 Task: Add The Butcher Shop Spicy Andouille Sausage to the cart.
Action: Mouse moved to (19, 66)
Screenshot: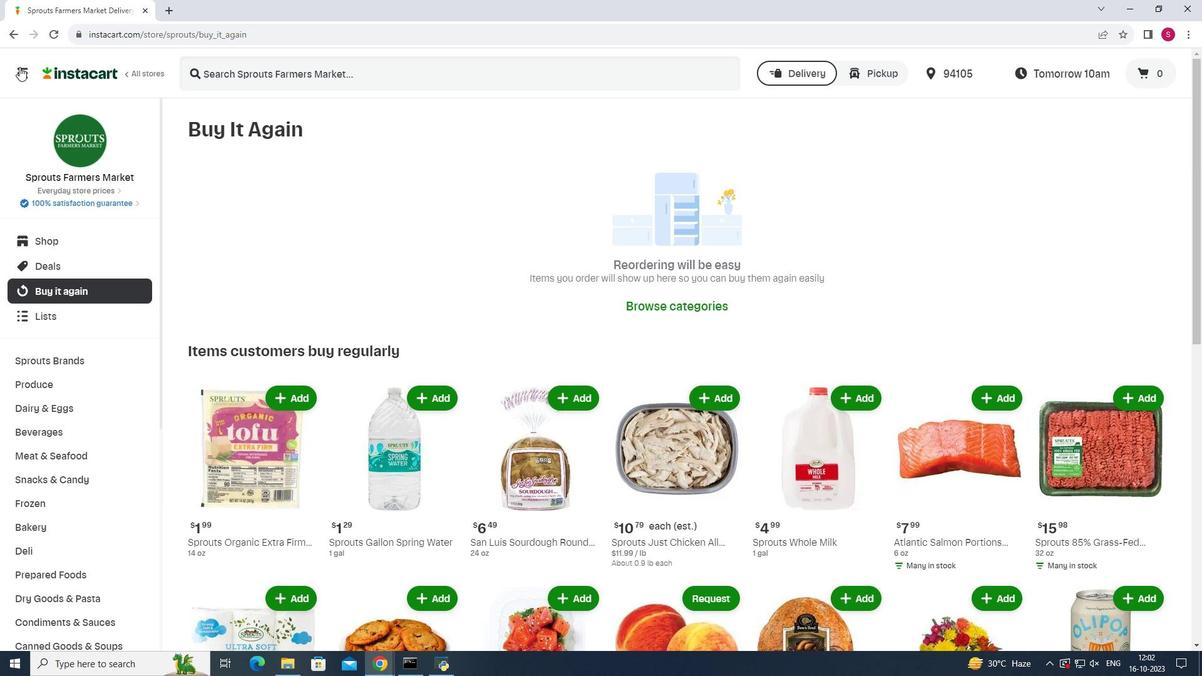 
Action: Mouse pressed left at (19, 66)
Screenshot: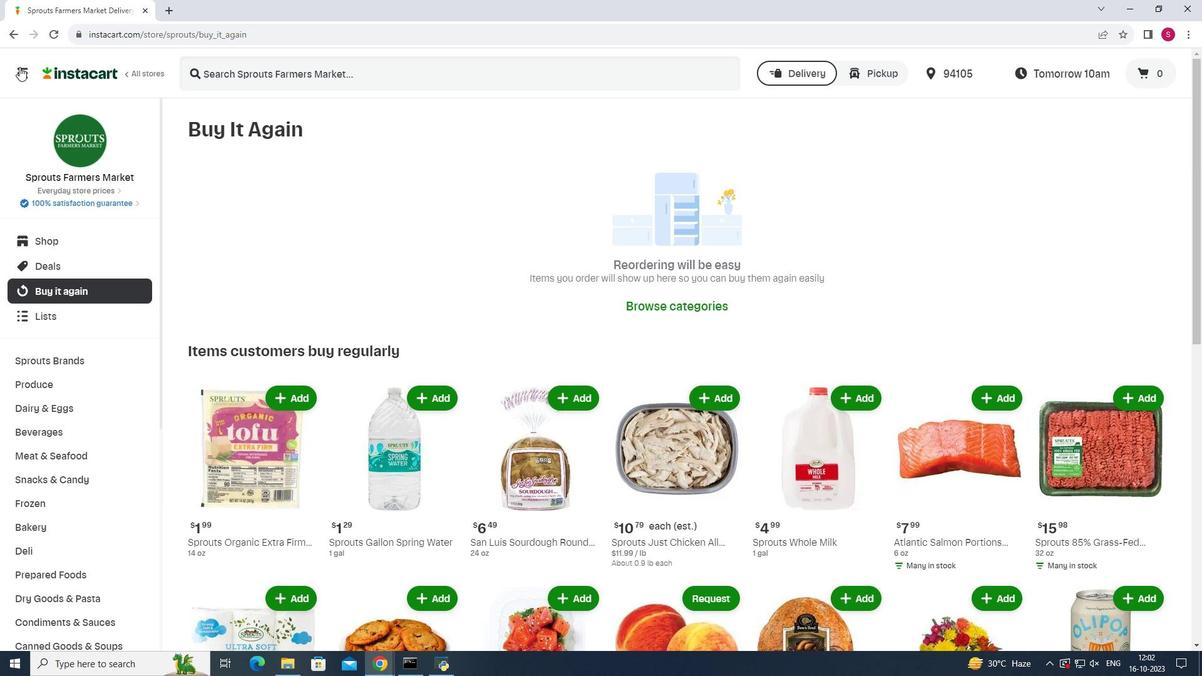 
Action: Mouse moved to (84, 327)
Screenshot: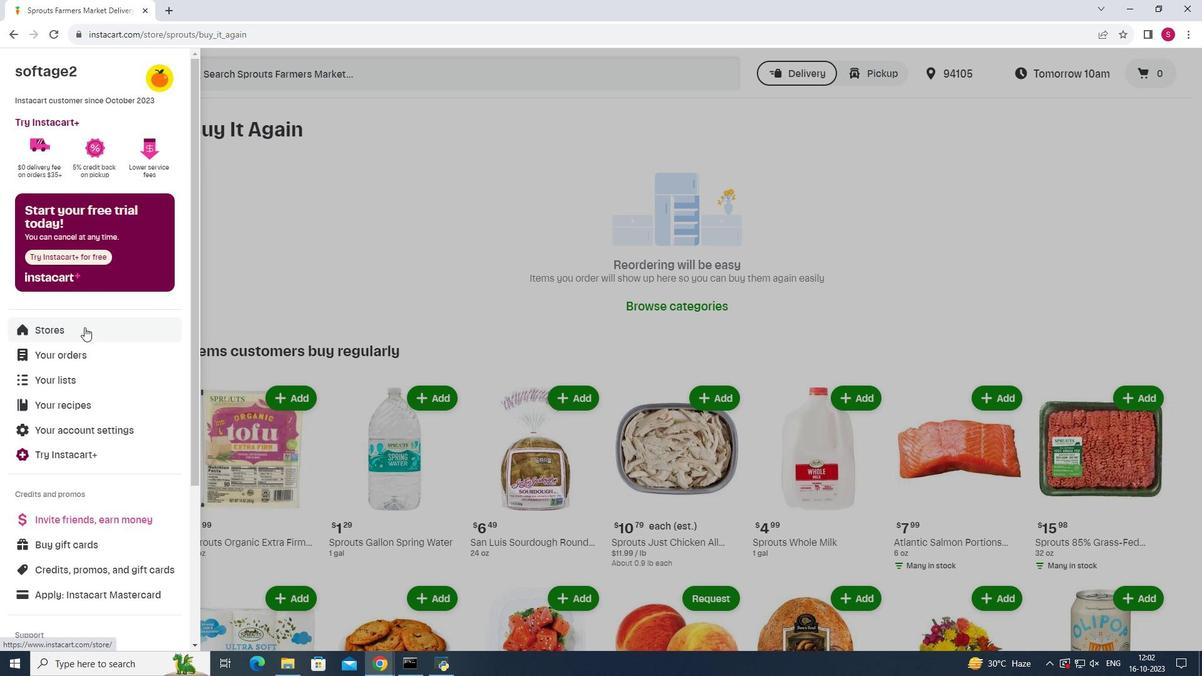 
Action: Mouse pressed left at (84, 327)
Screenshot: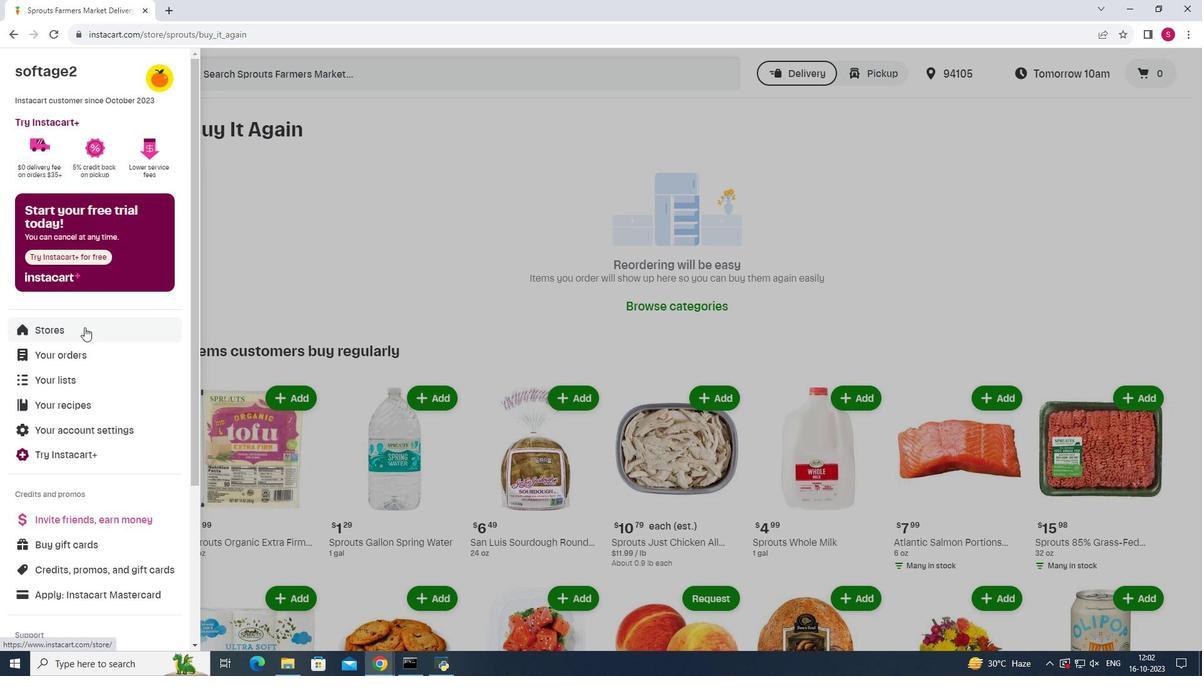 
Action: Mouse moved to (302, 114)
Screenshot: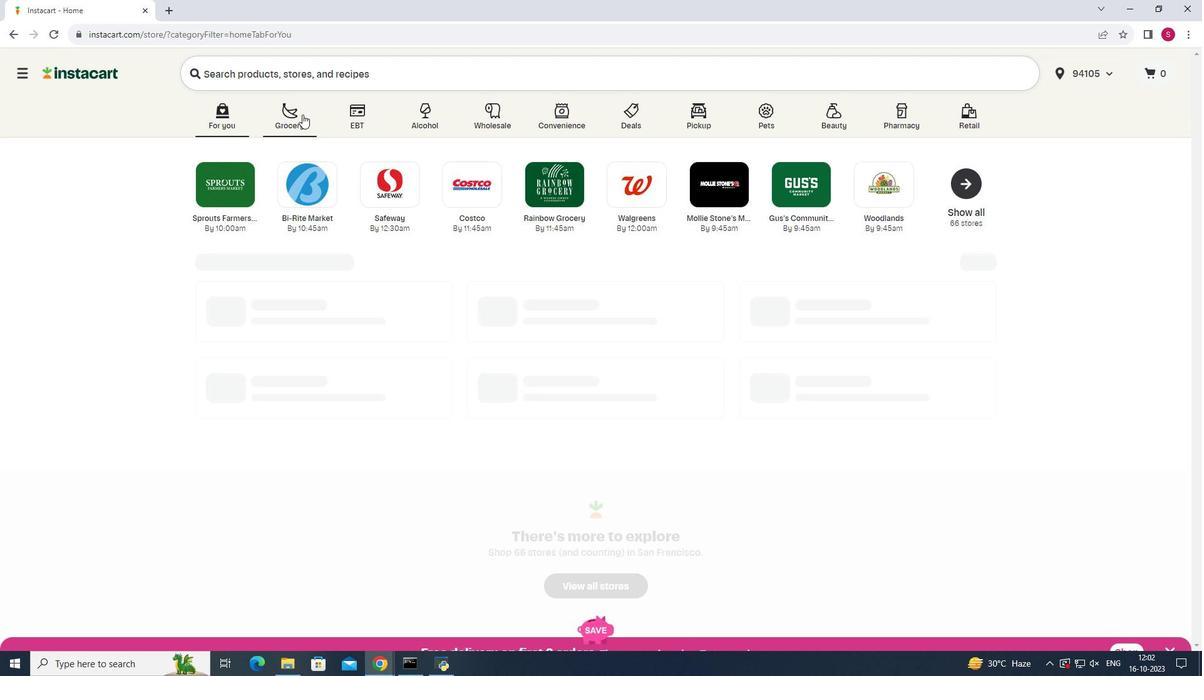 
Action: Mouse pressed left at (302, 114)
Screenshot: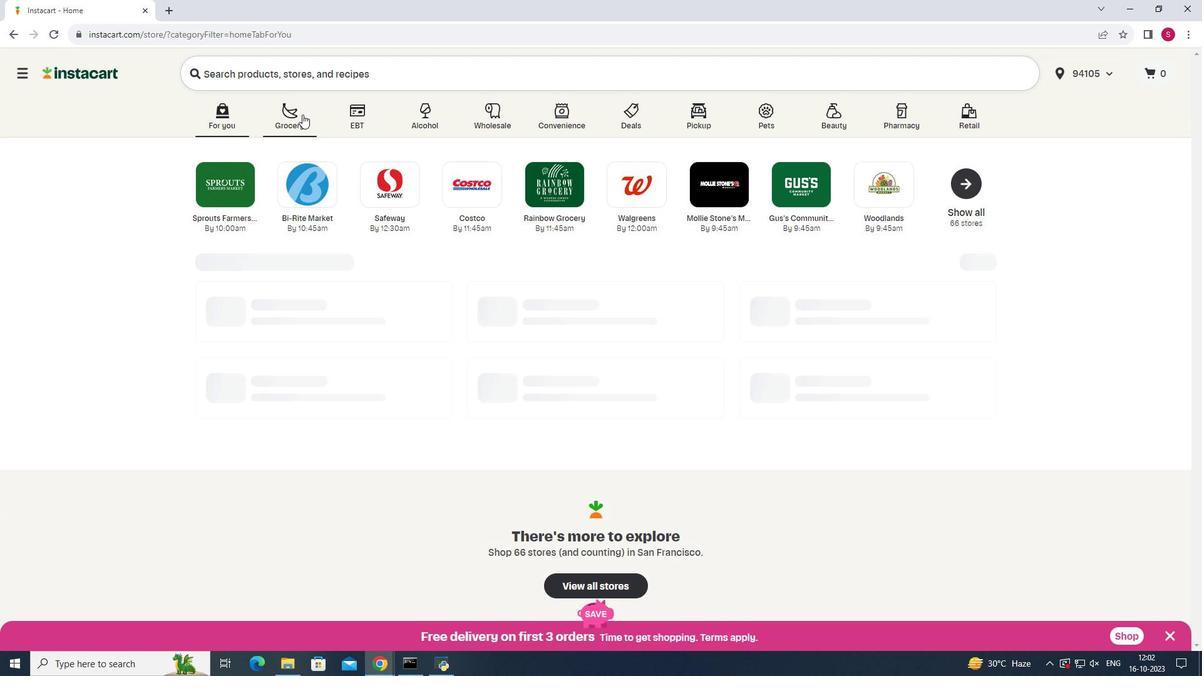 
Action: Mouse moved to (830, 171)
Screenshot: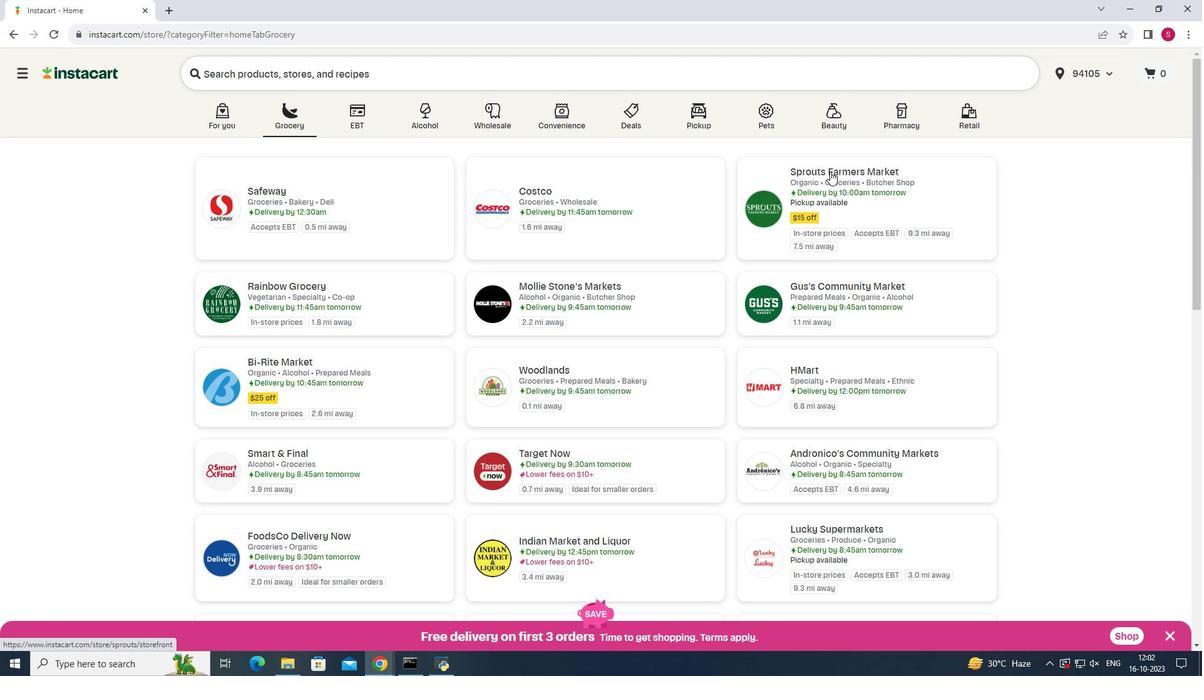 
Action: Mouse pressed left at (830, 171)
Screenshot: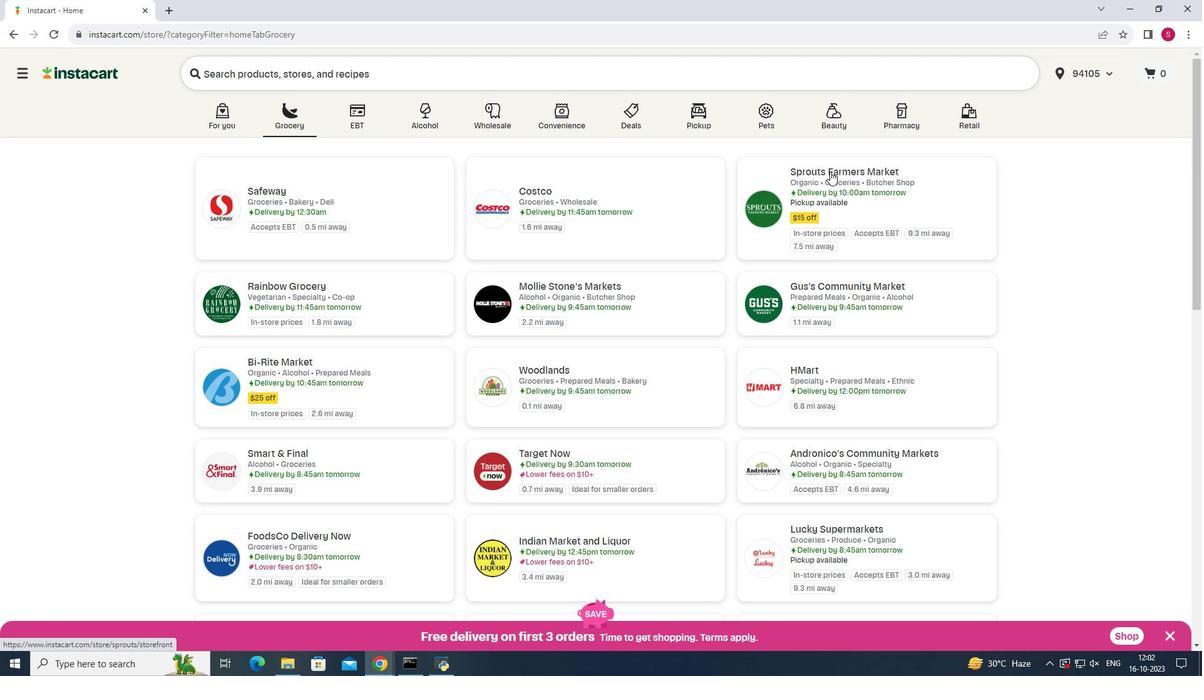 
Action: Mouse moved to (66, 455)
Screenshot: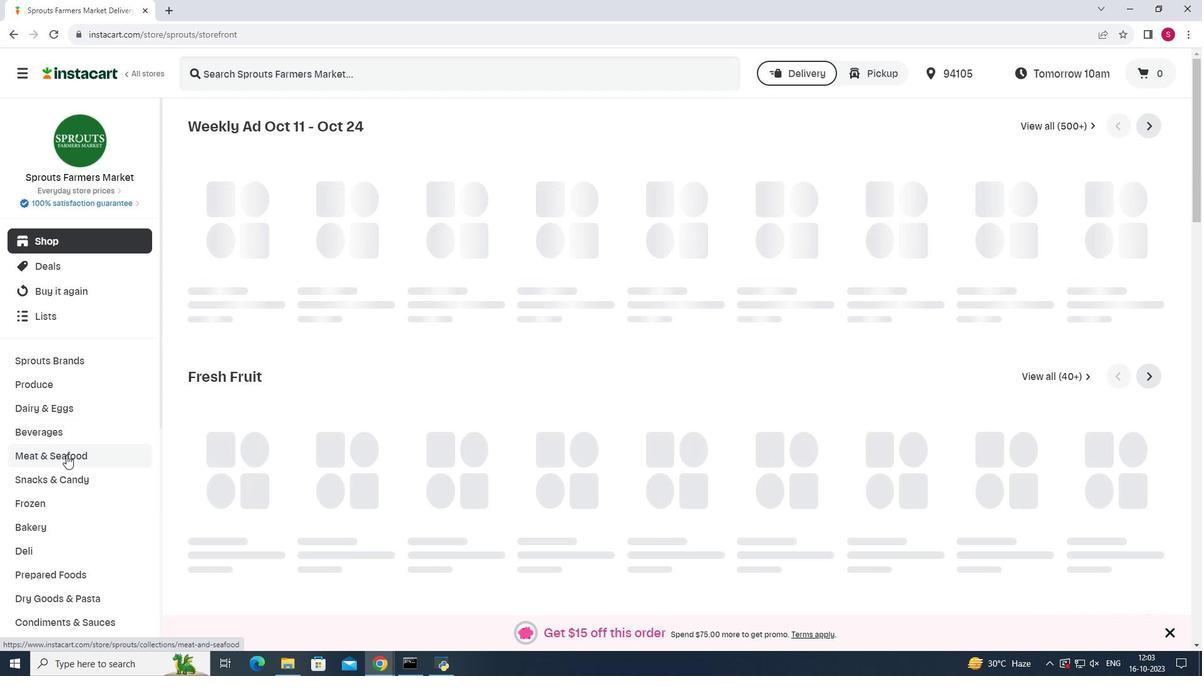 
Action: Mouse pressed left at (66, 455)
Screenshot: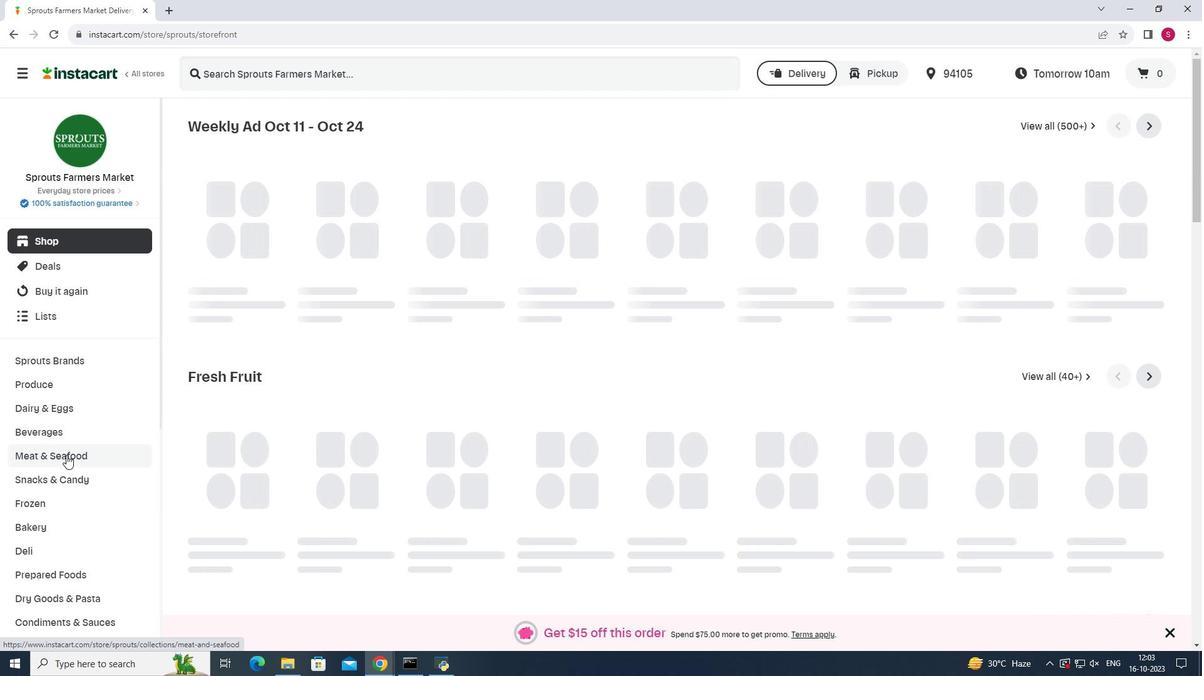 
Action: Mouse moved to (622, 150)
Screenshot: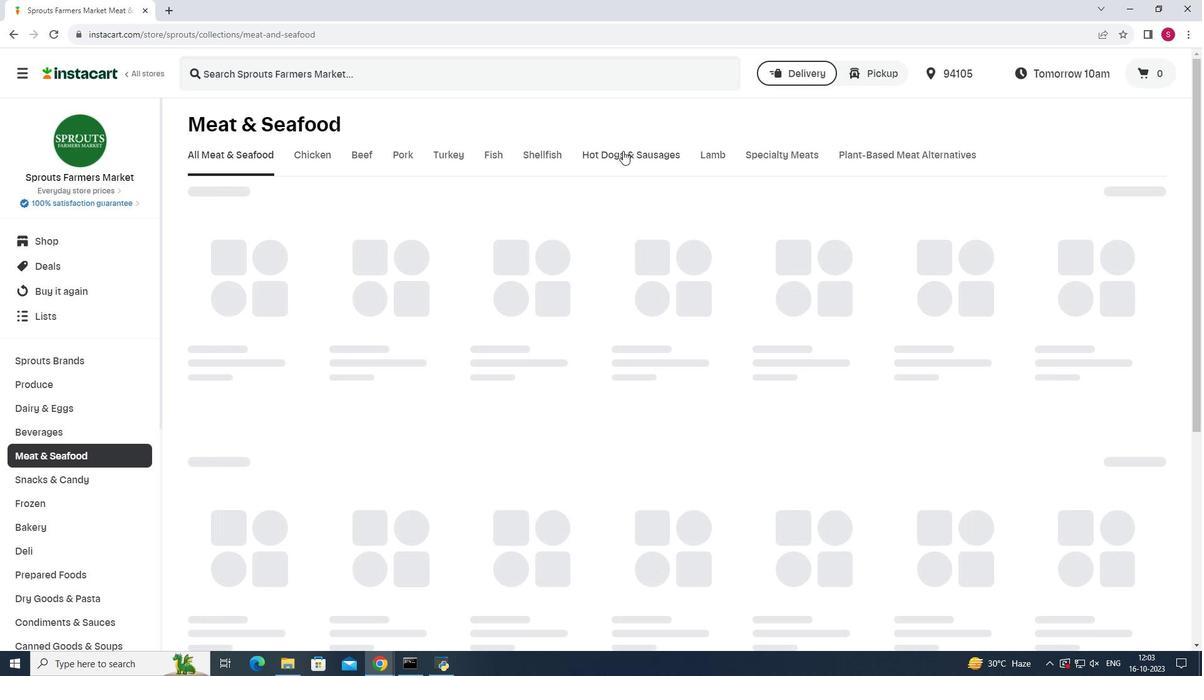 
Action: Mouse pressed left at (622, 150)
Screenshot: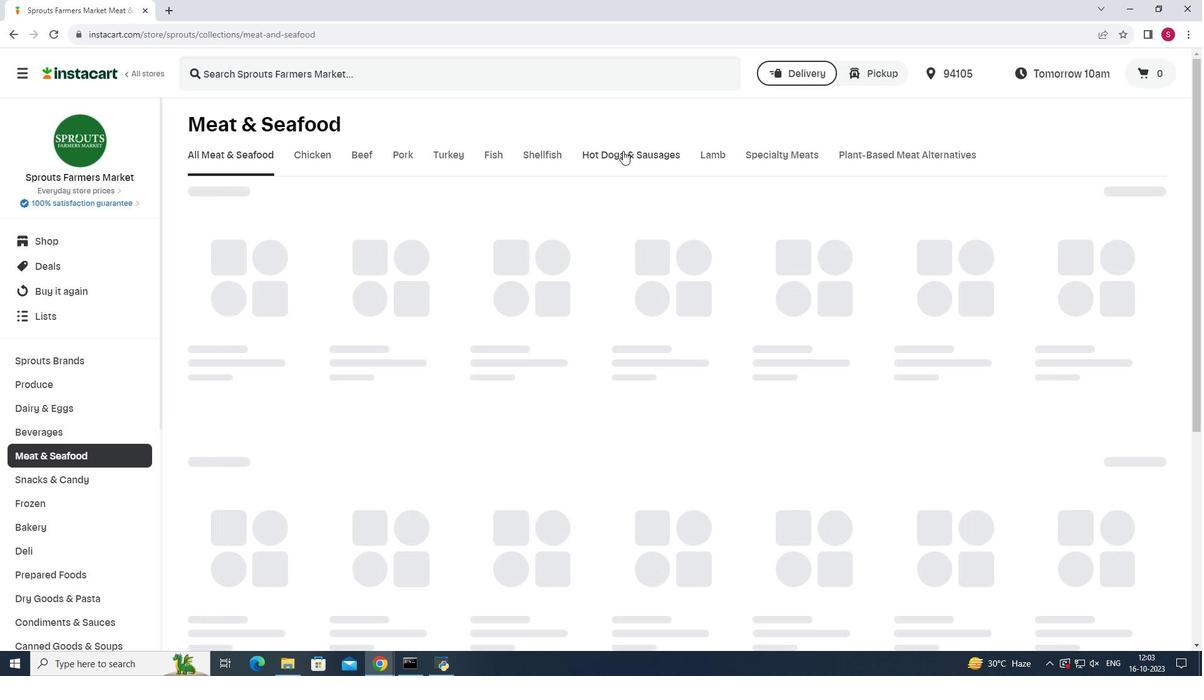 
Action: Mouse moved to (282, 212)
Screenshot: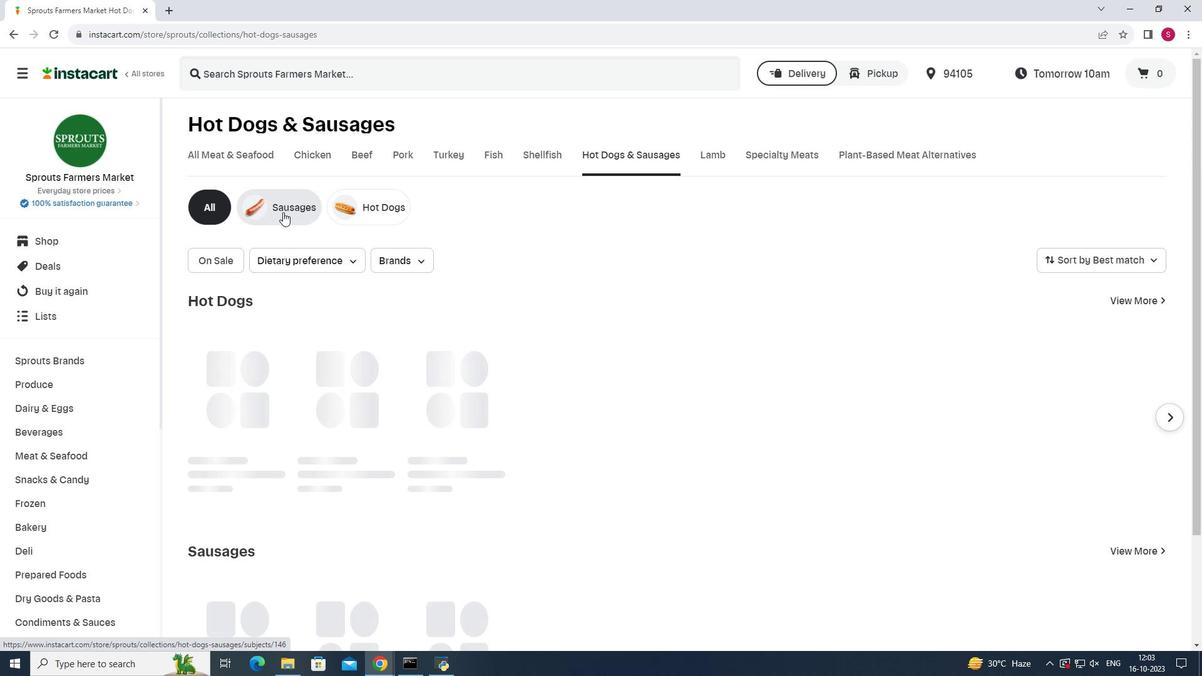 
Action: Mouse pressed left at (282, 212)
Screenshot: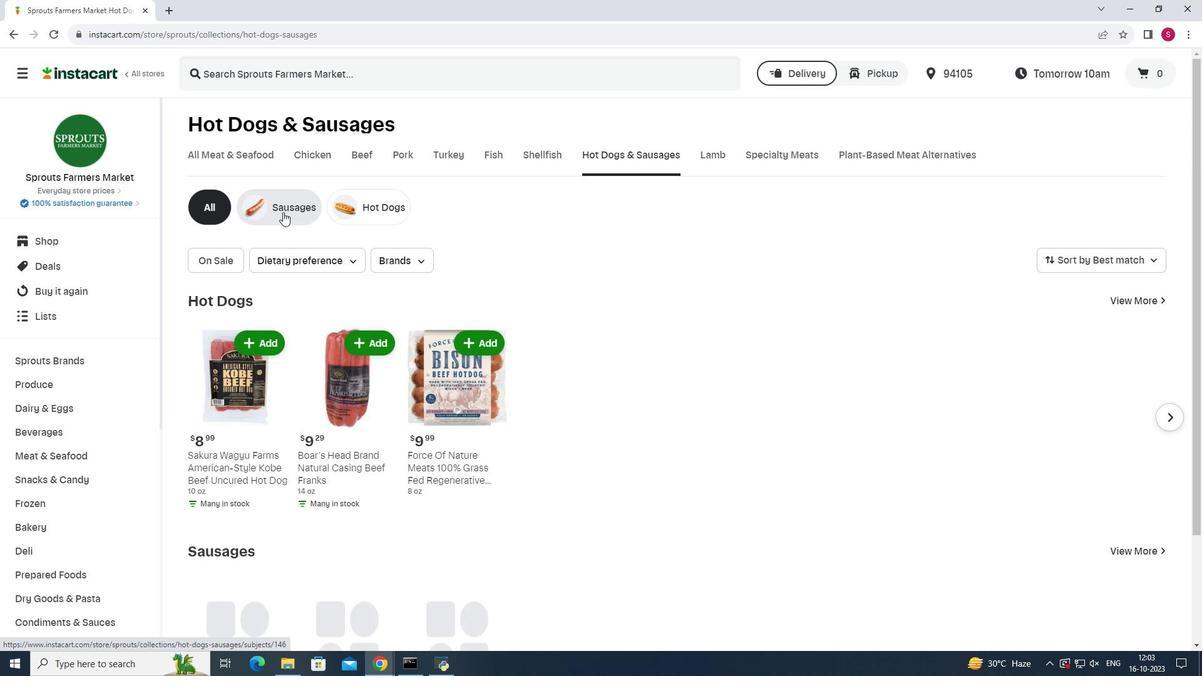 
Action: Mouse moved to (401, 76)
Screenshot: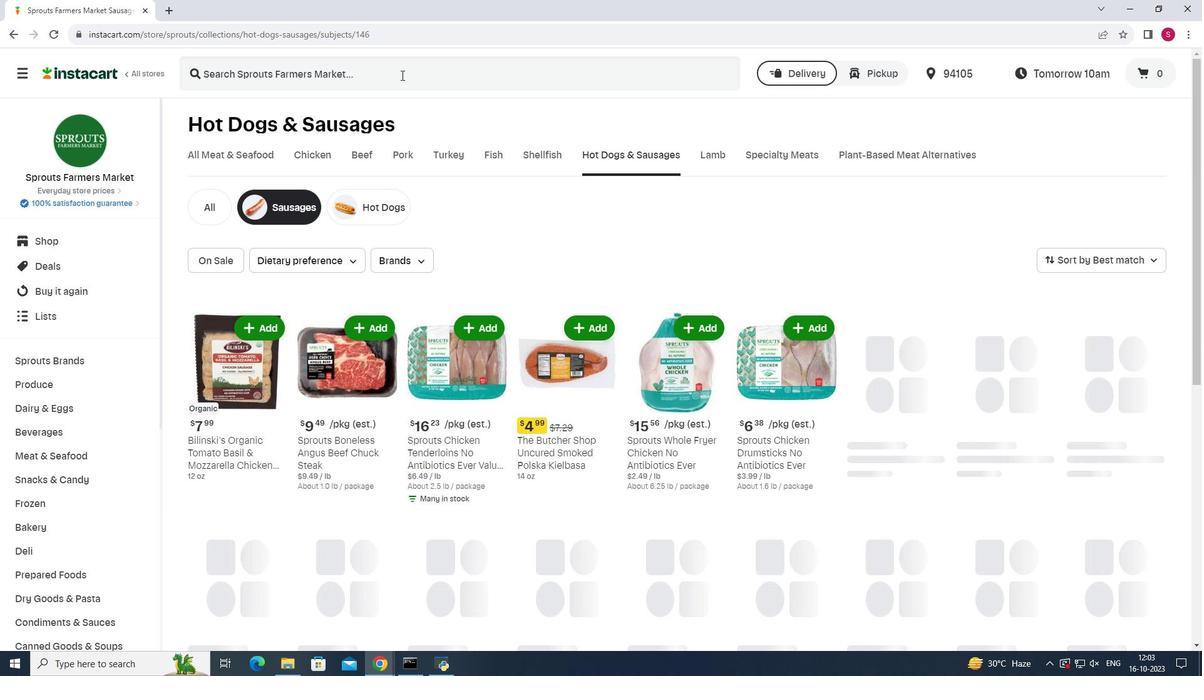 
Action: Mouse pressed left at (401, 76)
Screenshot: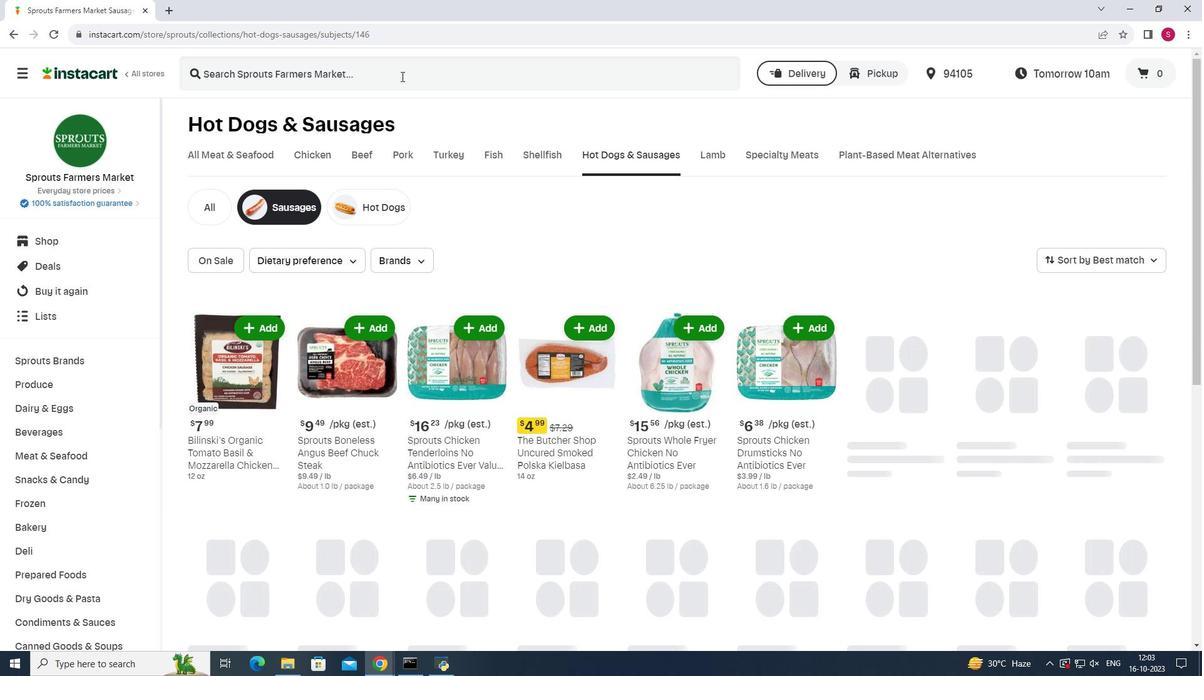 
Action: Key pressed <Key.shift><Key.shift>The<Key.space><Key.shift>Butcher<Key.space><Key.shift>Shop<Key.space><Key.shift>Spicy<Key.space><Key.shift>Andoull<Key.backspace><Key.backspace>ille<Key.space><Key.shift>Sausage<Key.enter>
Screenshot: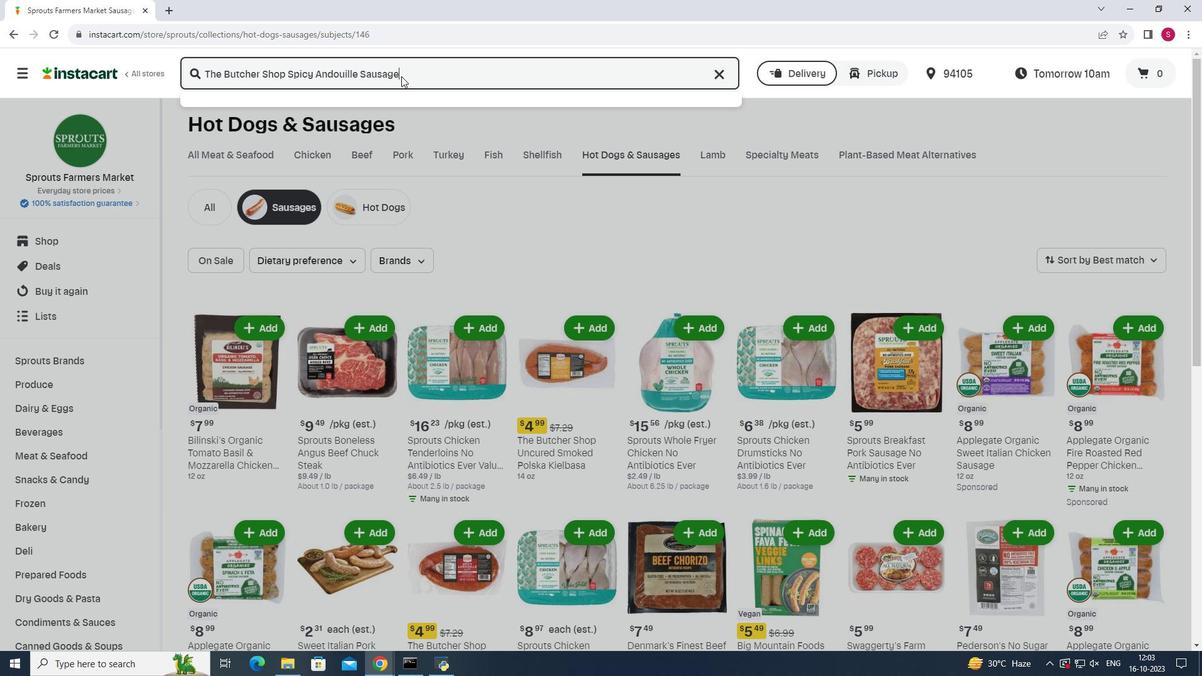 
Action: Mouse moved to (338, 203)
Screenshot: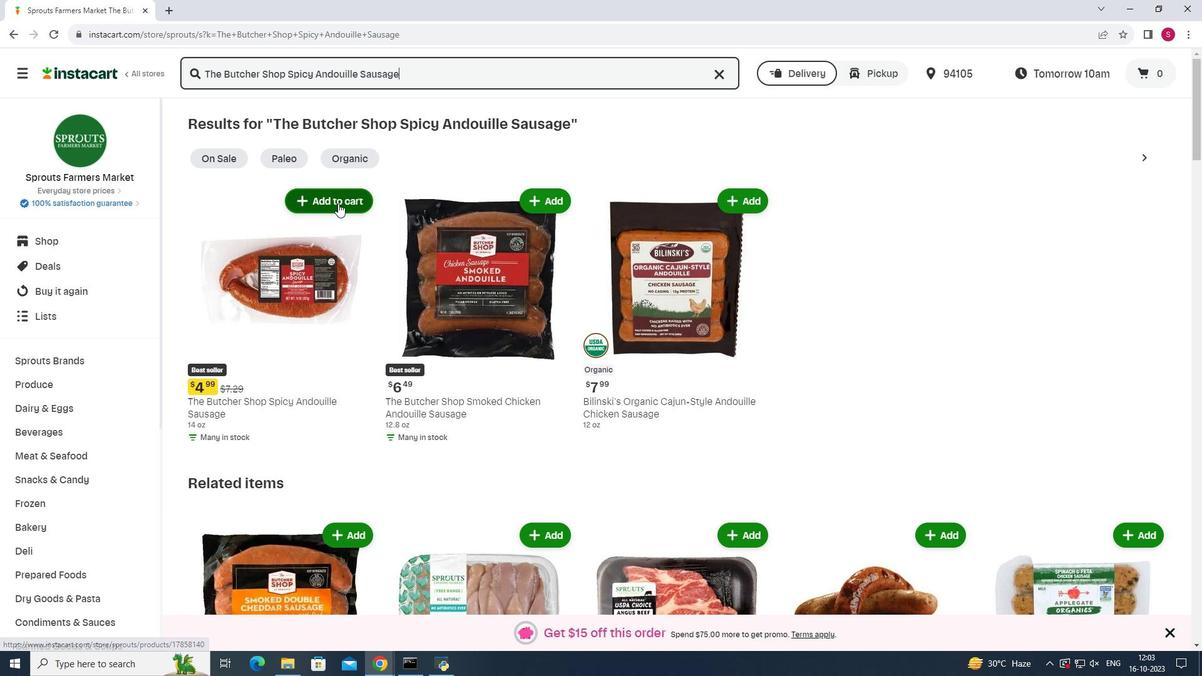 
Action: Mouse pressed left at (338, 203)
Screenshot: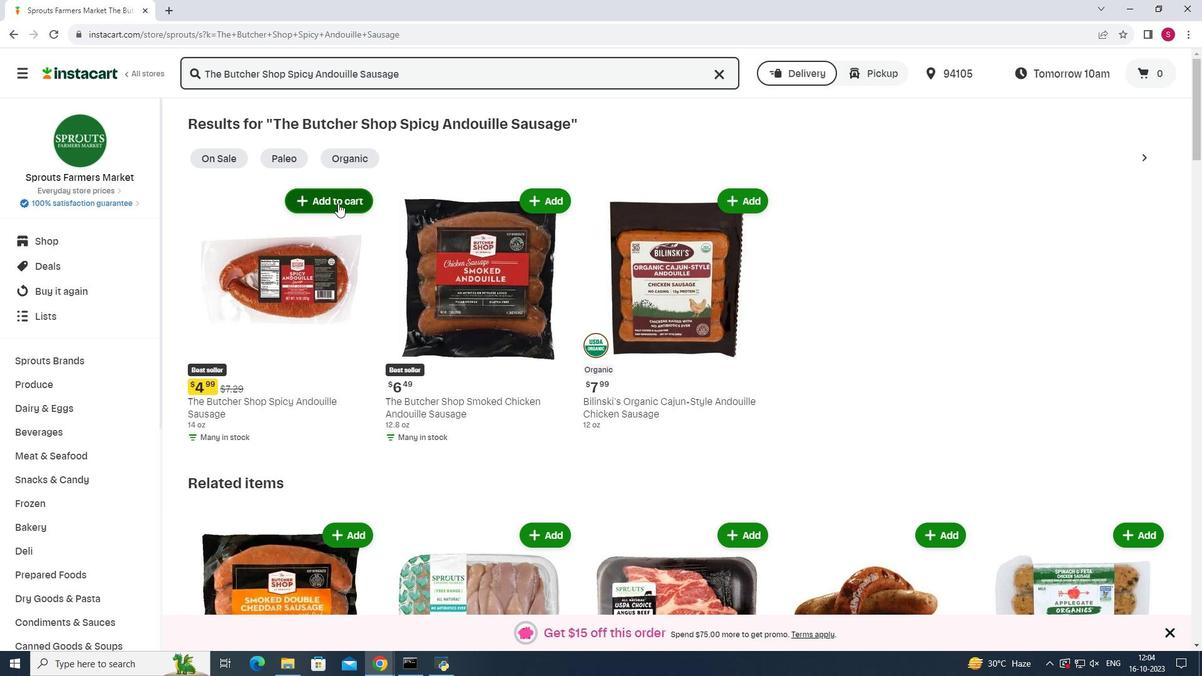 
